 Task: Enable or disable hardware acceleration in Chrome for improved performance.
Action: Mouse moved to (1125, 44)
Screenshot: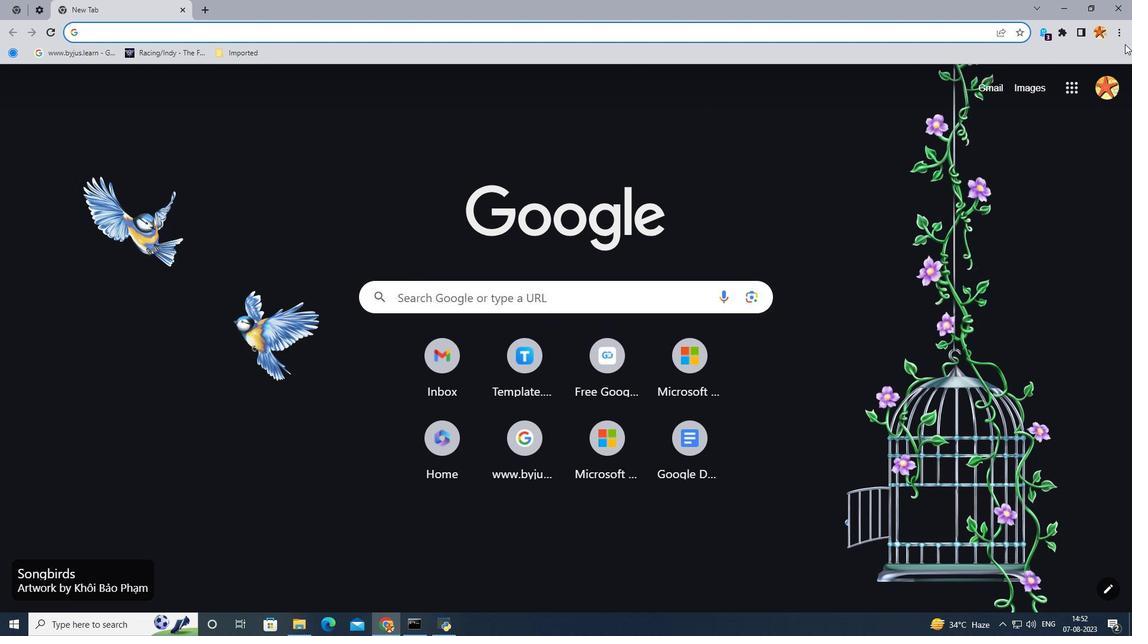 
Action: Mouse pressed left at (1125, 44)
Screenshot: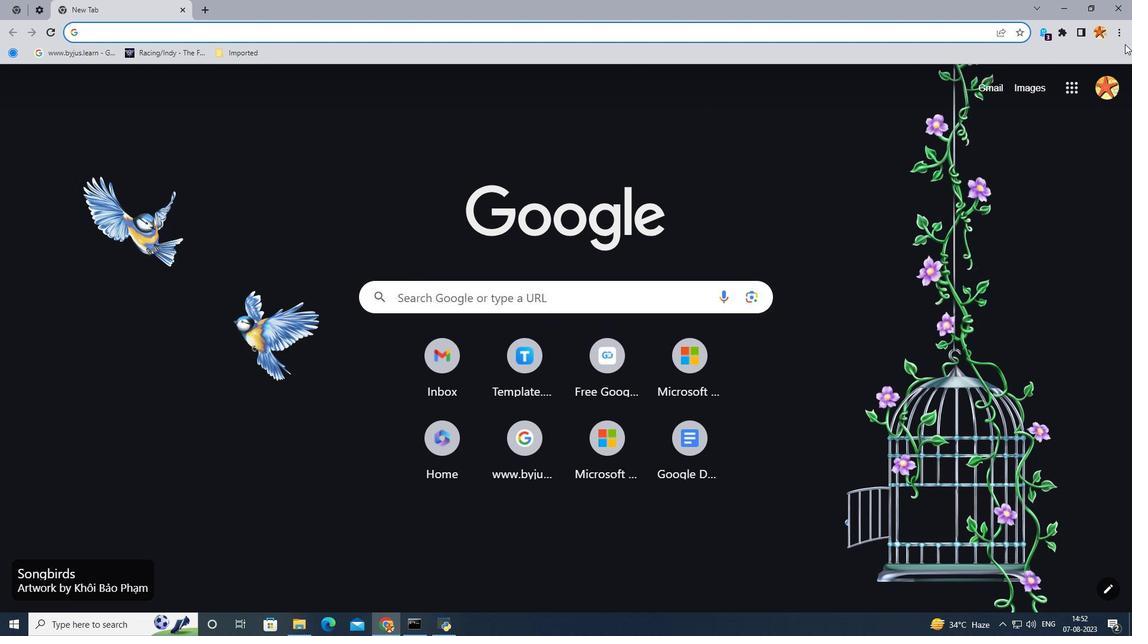 
Action: Mouse moved to (1121, 31)
Screenshot: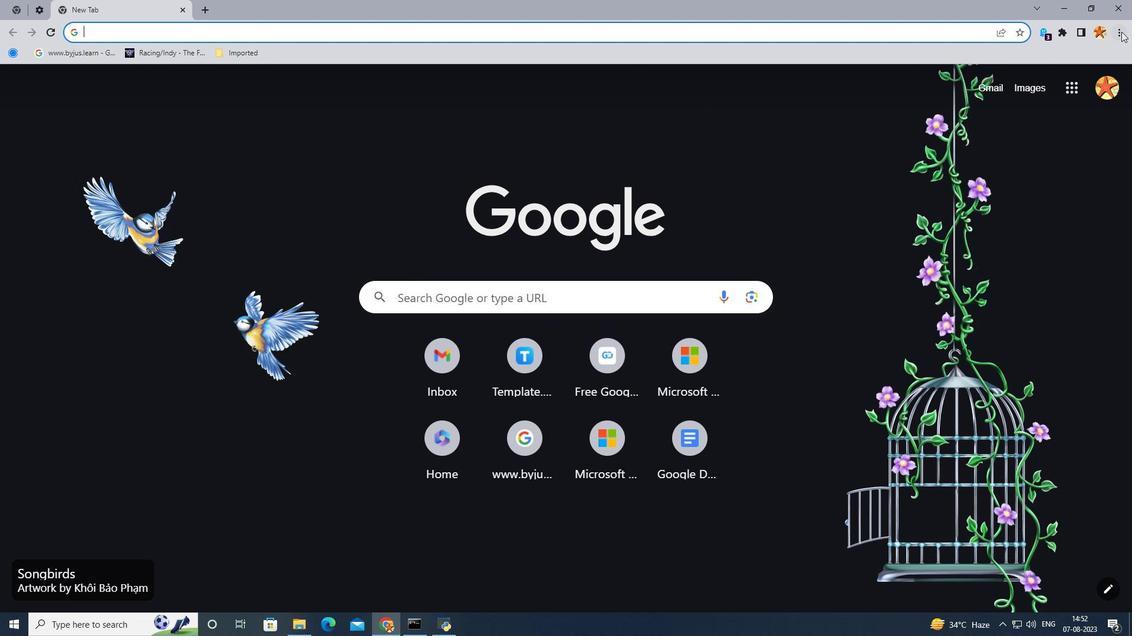 
Action: Mouse pressed left at (1121, 31)
Screenshot: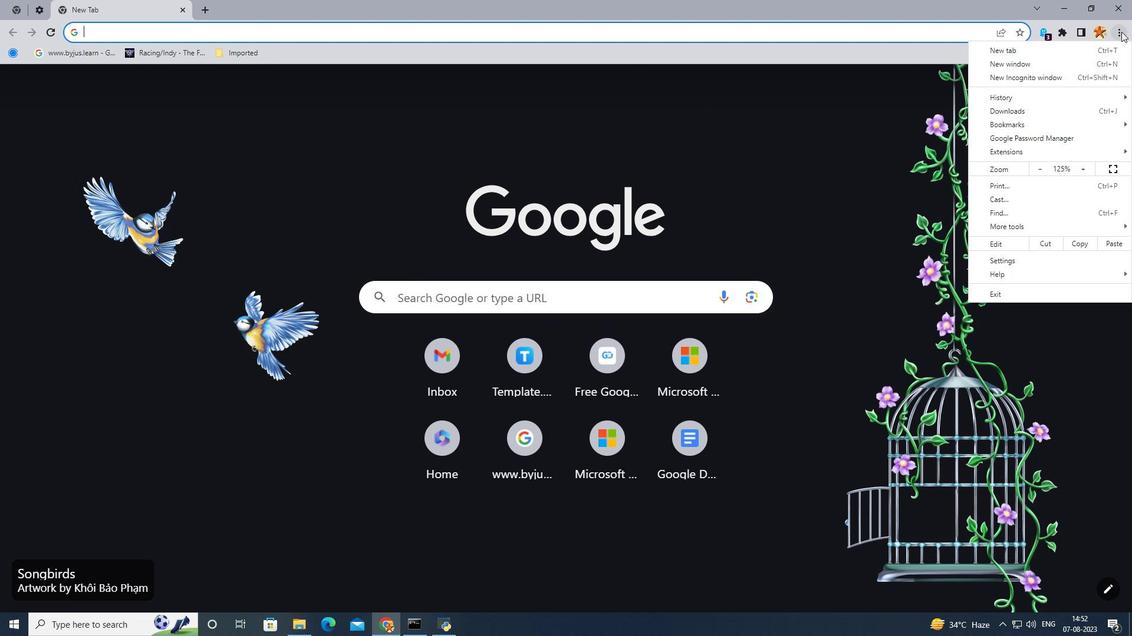 
Action: Mouse moved to (984, 258)
Screenshot: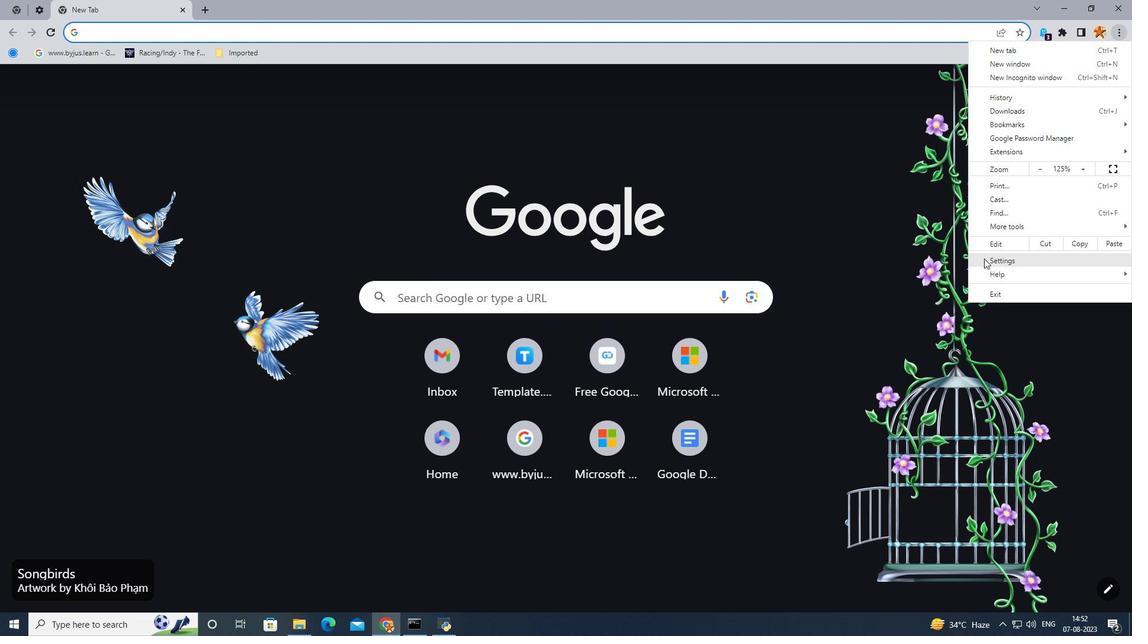 
Action: Mouse pressed left at (984, 258)
Screenshot: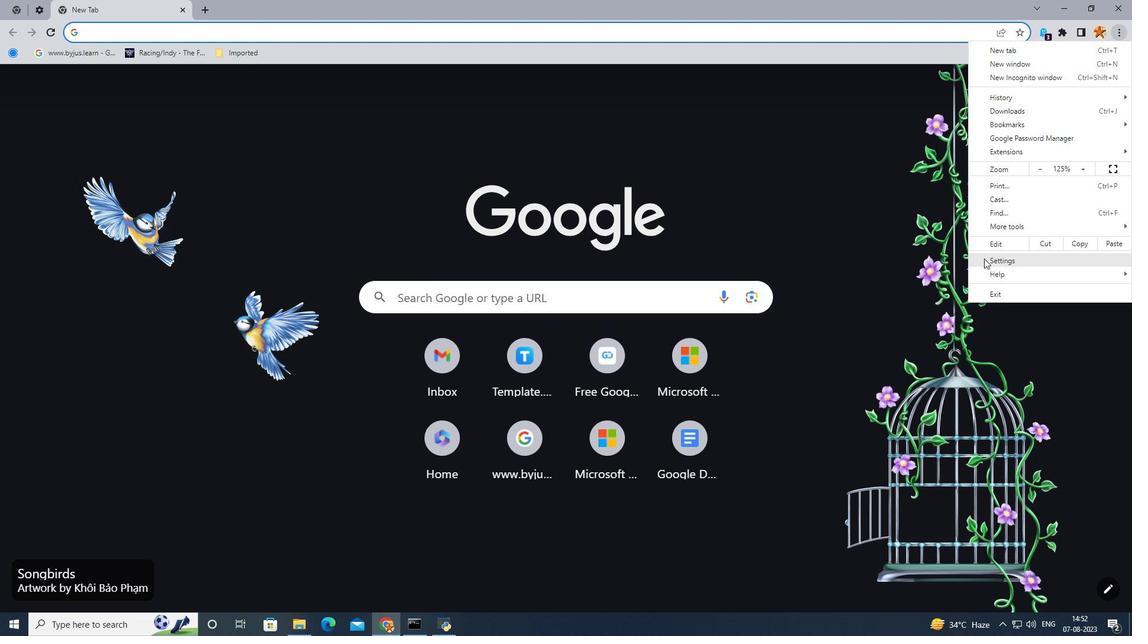 
Action: Mouse moved to (30, 445)
Screenshot: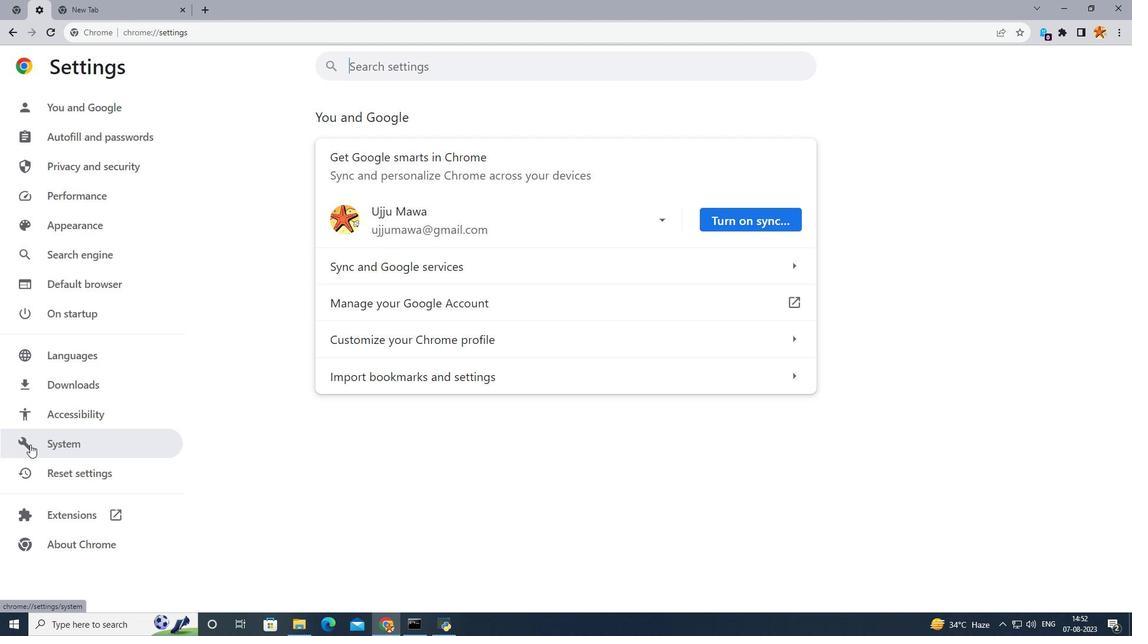 
Action: Mouse pressed left at (30, 445)
Screenshot: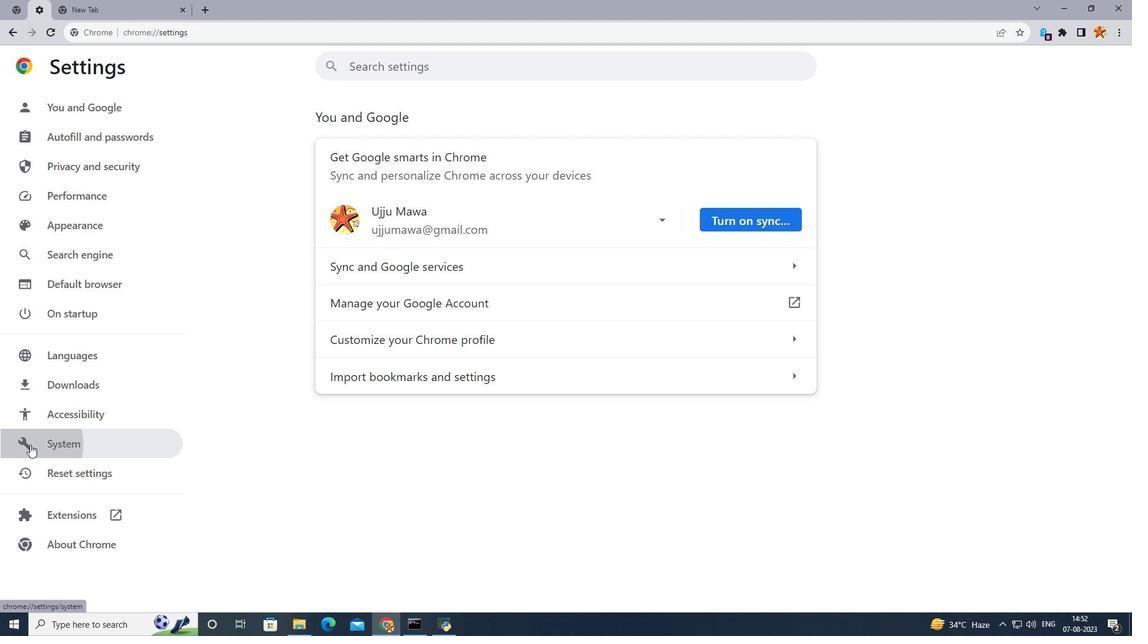 
Action: Mouse moved to (798, 192)
Screenshot: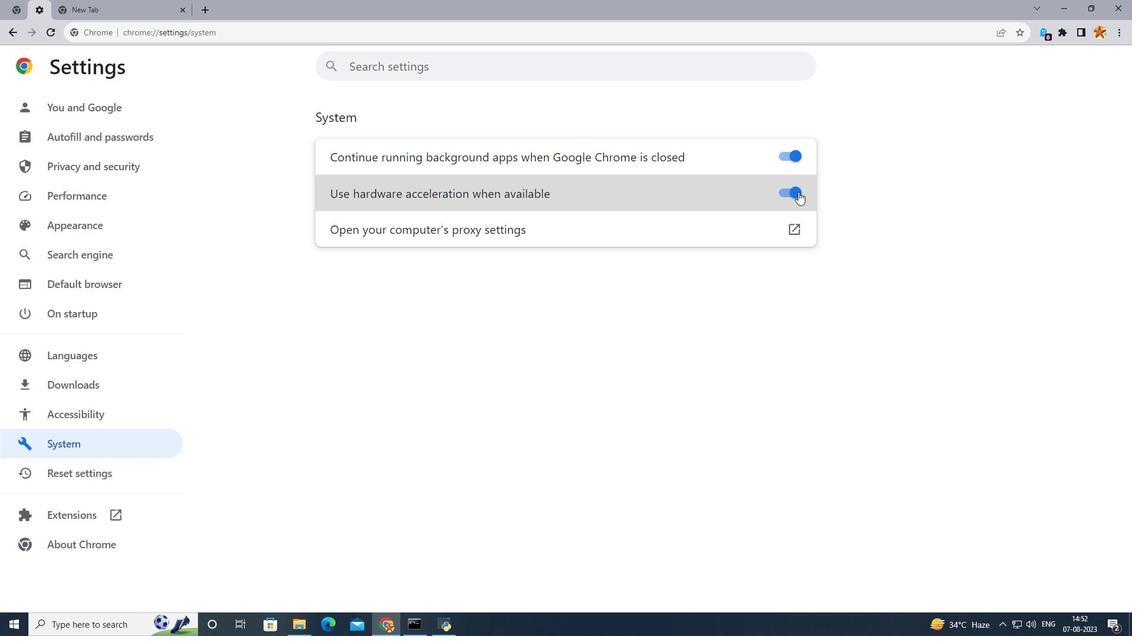 
Action: Mouse pressed left at (798, 192)
Screenshot: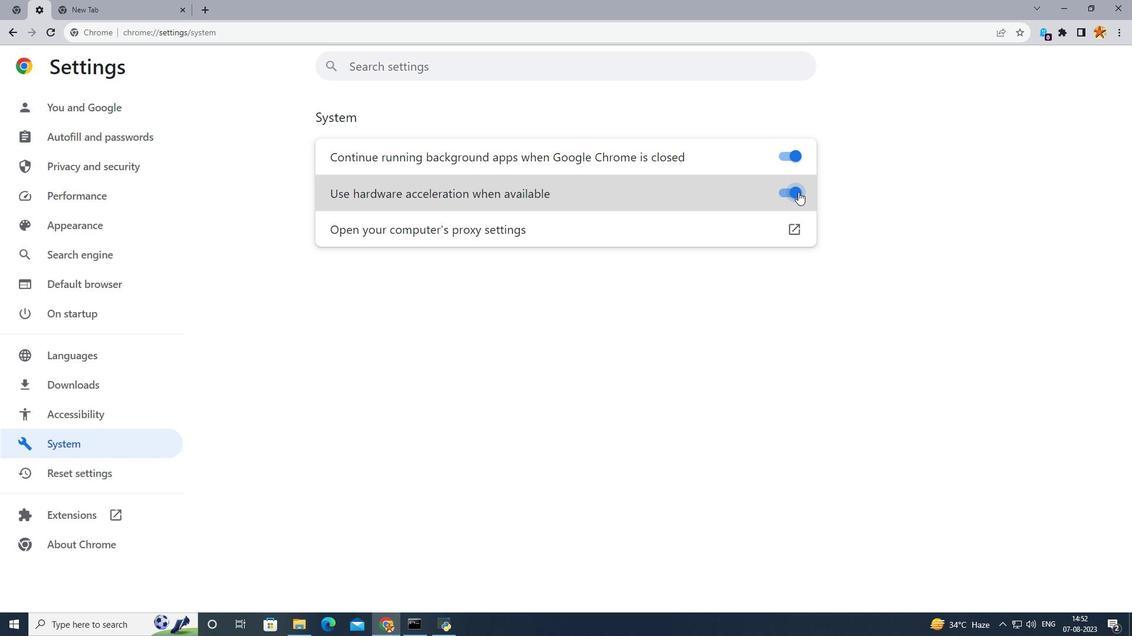 
Action: Mouse moved to (797, 192)
Screenshot: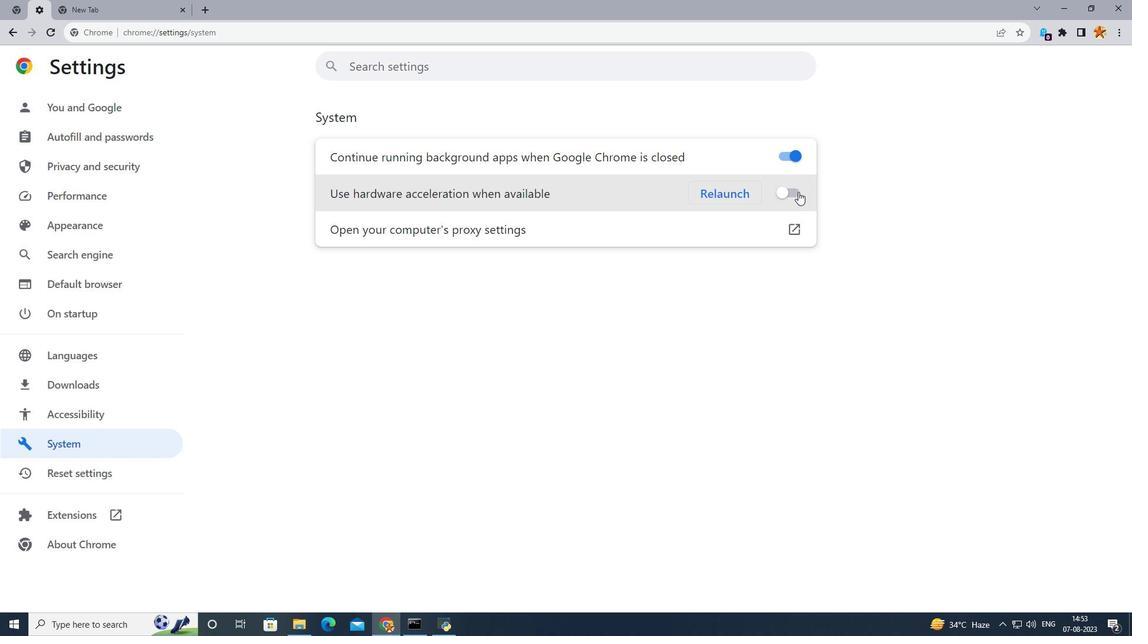 
Action: Mouse pressed left at (797, 192)
Screenshot: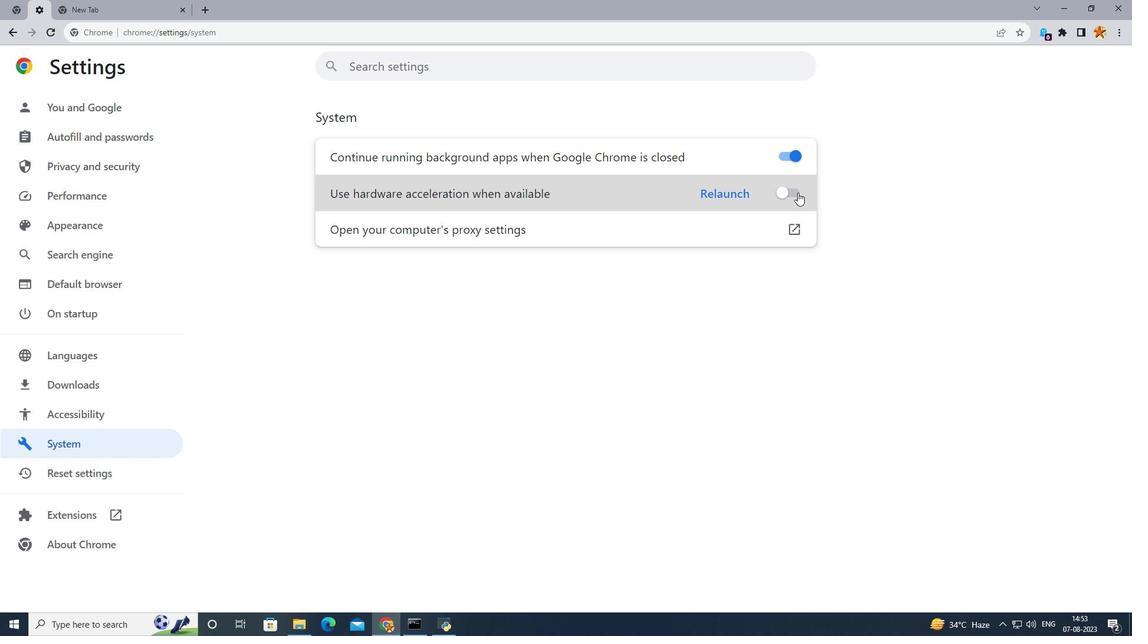 
Action: Mouse moved to (839, 199)
Screenshot: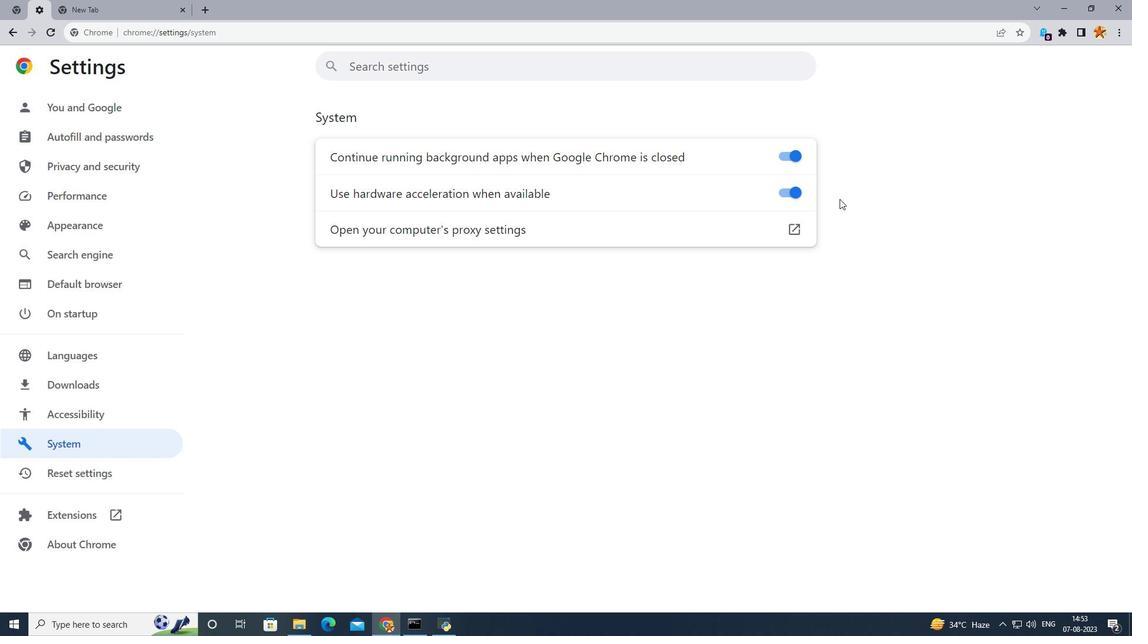 
Action: Mouse pressed left at (839, 199)
Screenshot: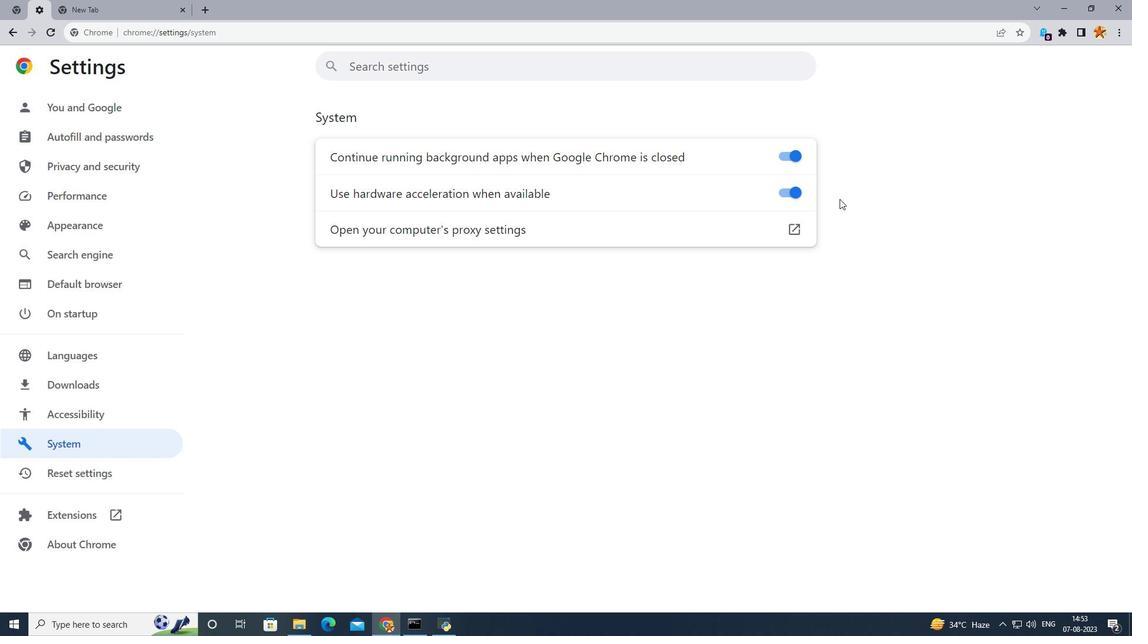 
Action: Mouse moved to (794, 198)
Screenshot: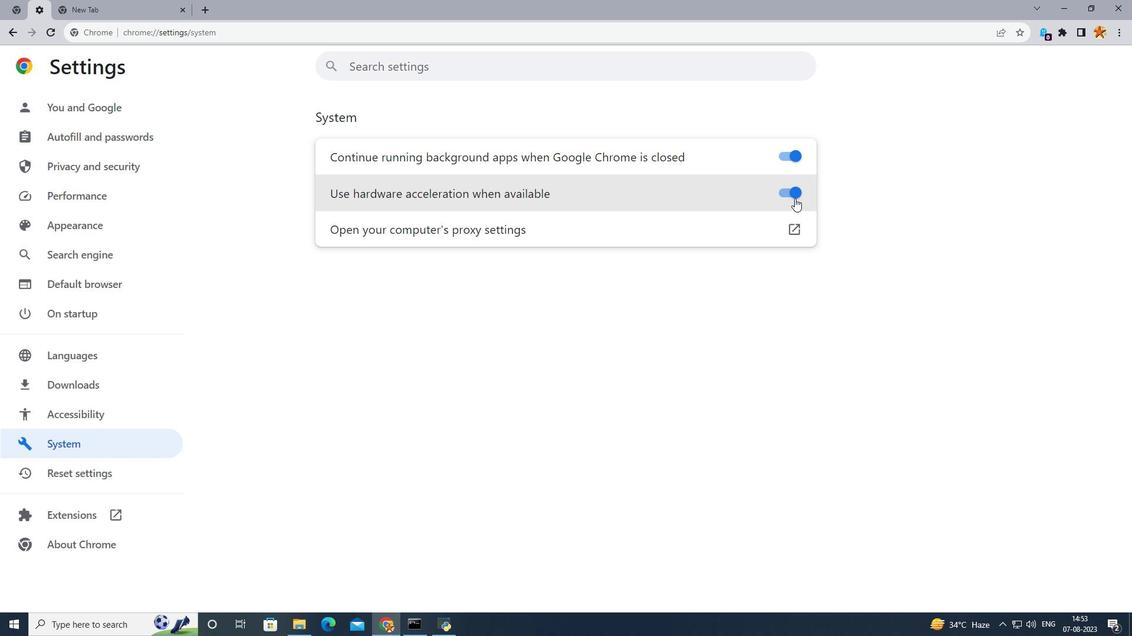 
Action: Mouse pressed left at (794, 198)
Screenshot: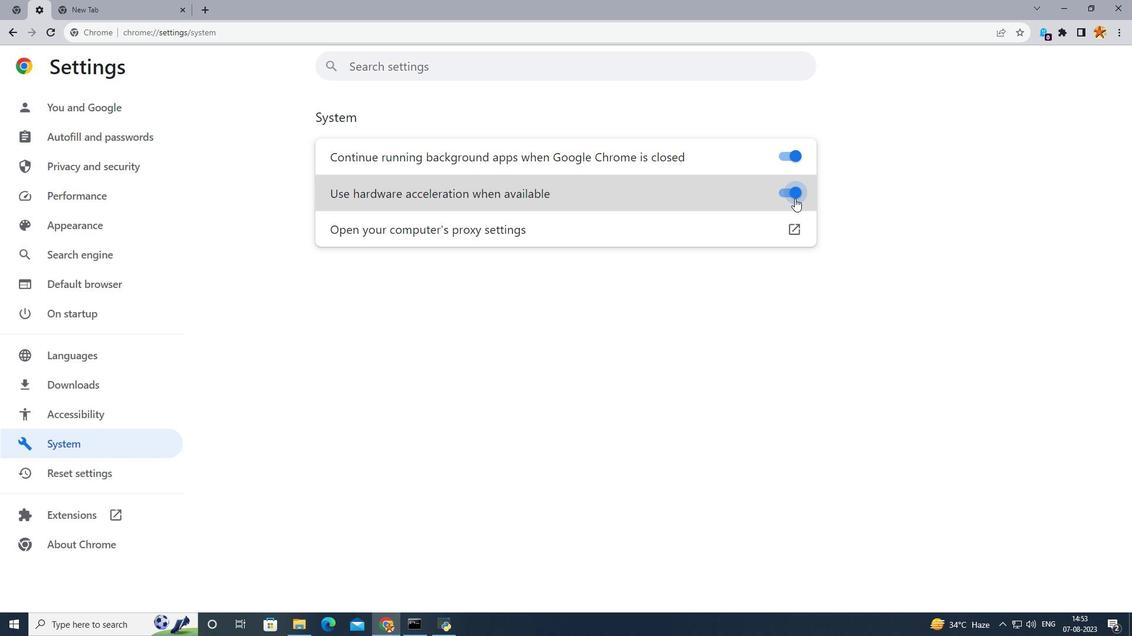 
Action: Mouse moved to (744, 191)
Screenshot: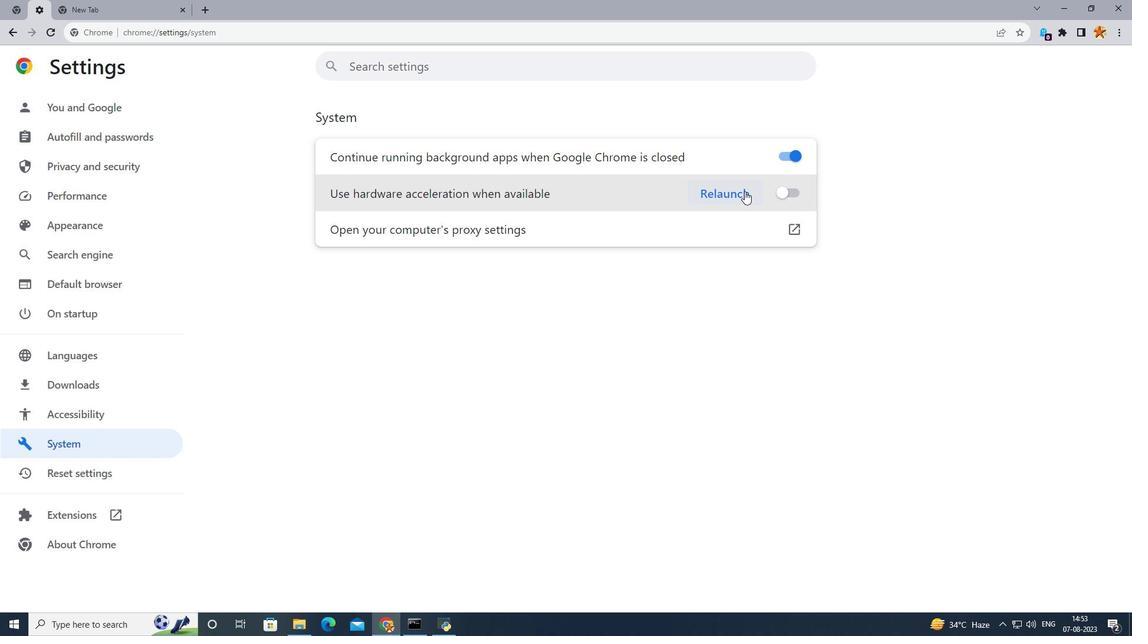 
Action: Mouse pressed left at (744, 191)
Screenshot: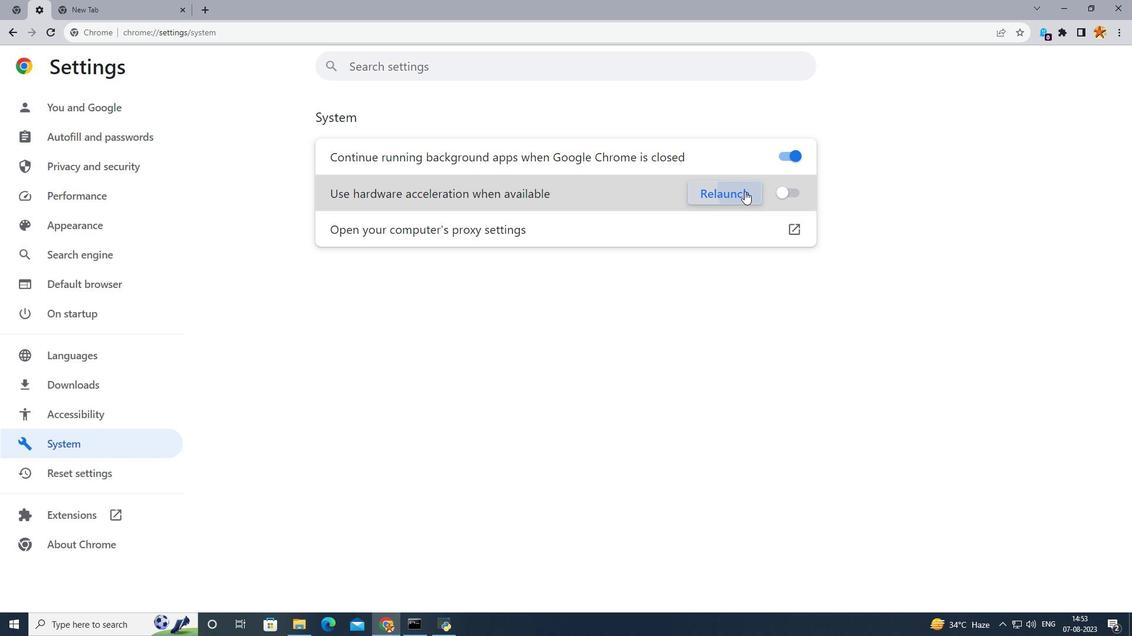 
Action: Mouse moved to (785, 221)
Screenshot: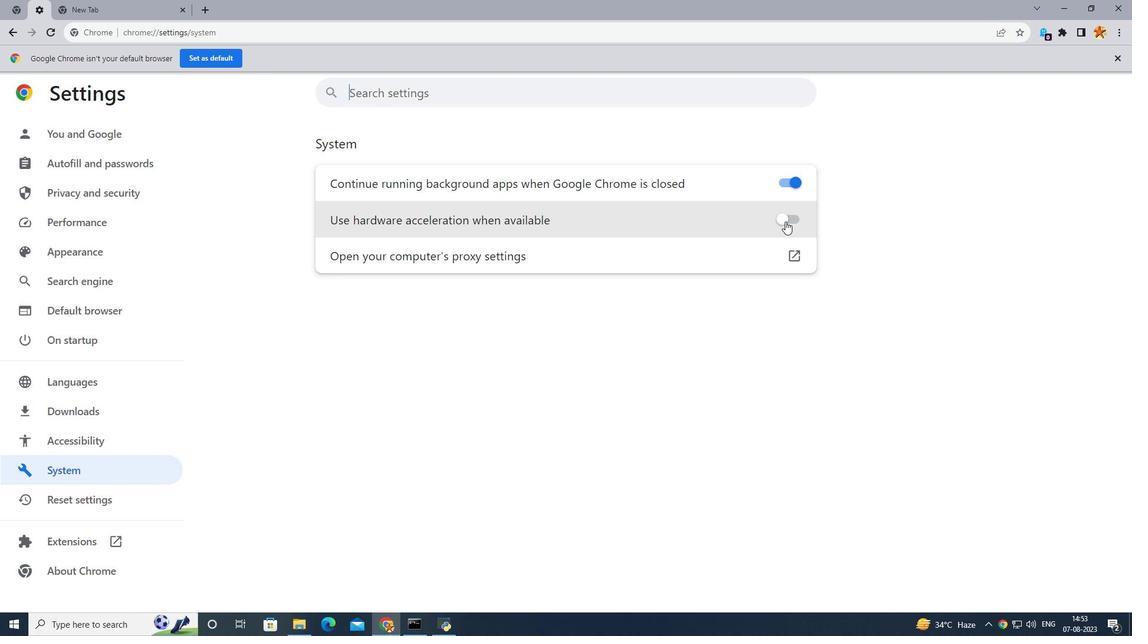 
Action: Mouse pressed left at (785, 221)
Screenshot: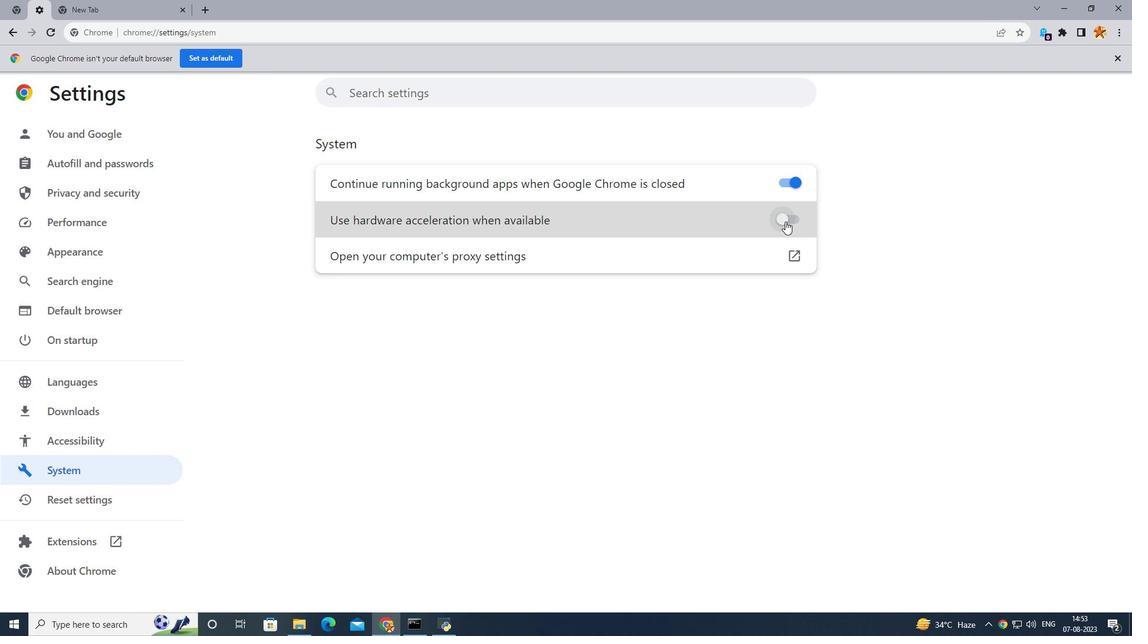 
Action: Mouse moved to (728, 219)
Screenshot: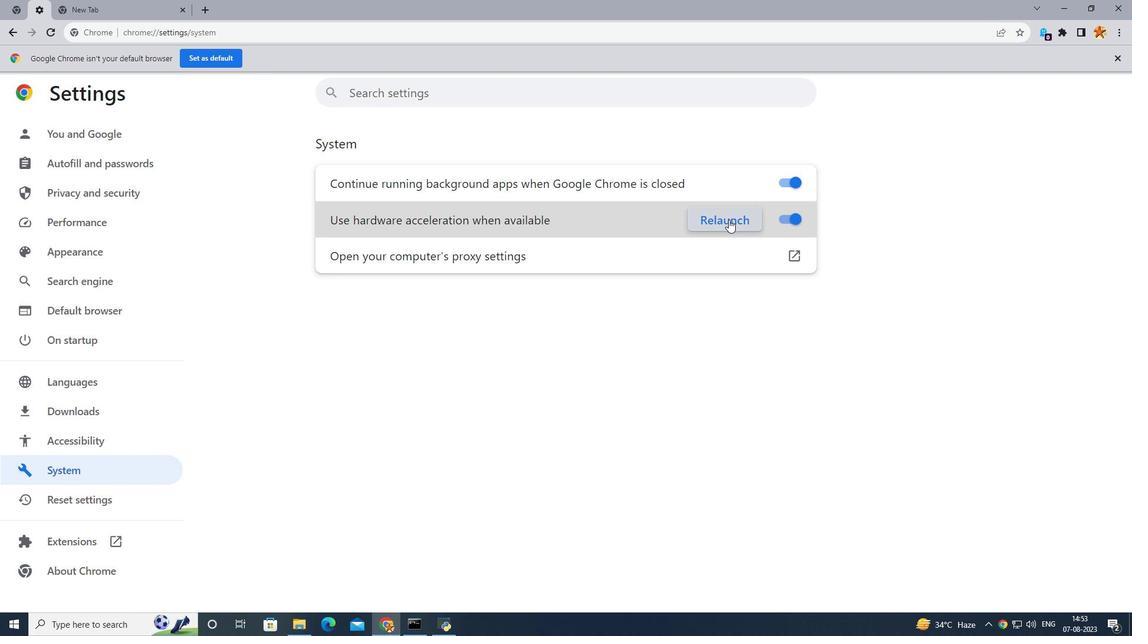 
Action: Mouse pressed left at (728, 219)
Screenshot: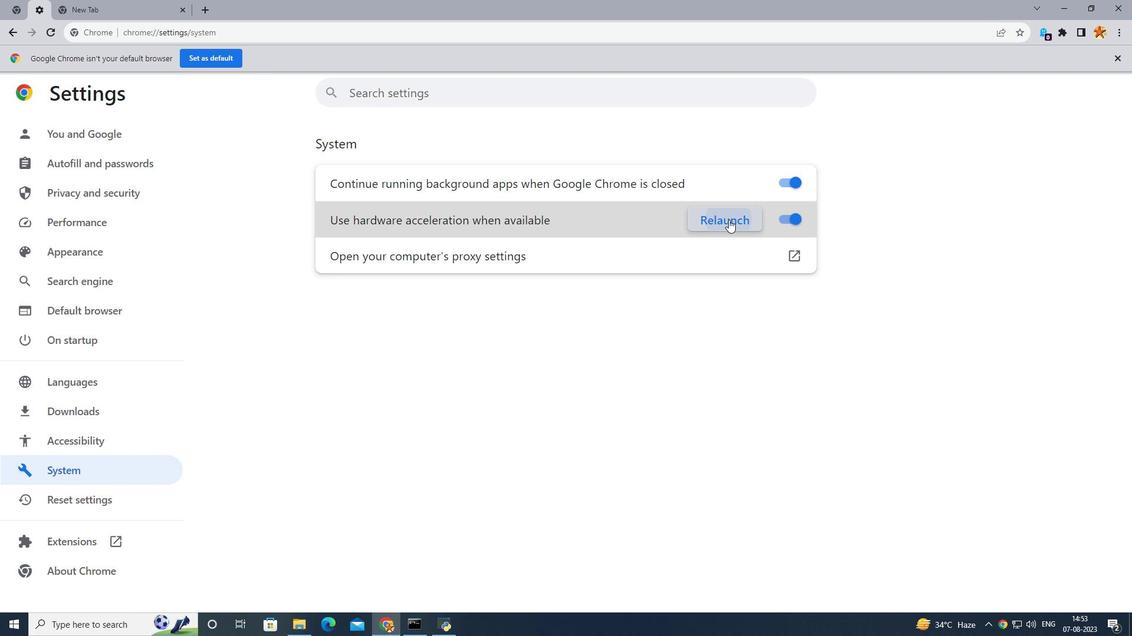 
Action: Mouse moved to (685, 335)
Screenshot: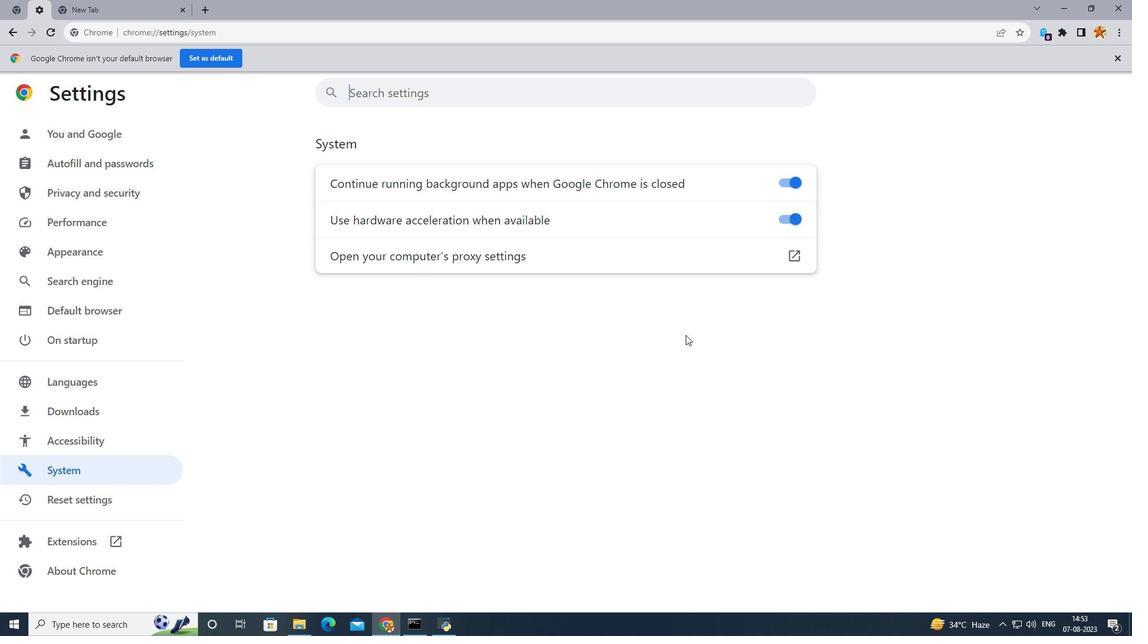 
